 Task: Create an event for the annual hackathon, encouraging cross-functional teams to collaborate, innovate, and develop creative solutions to pressing business challenges on October 16th and 17th.
Action: Mouse moved to (43, 260)
Screenshot: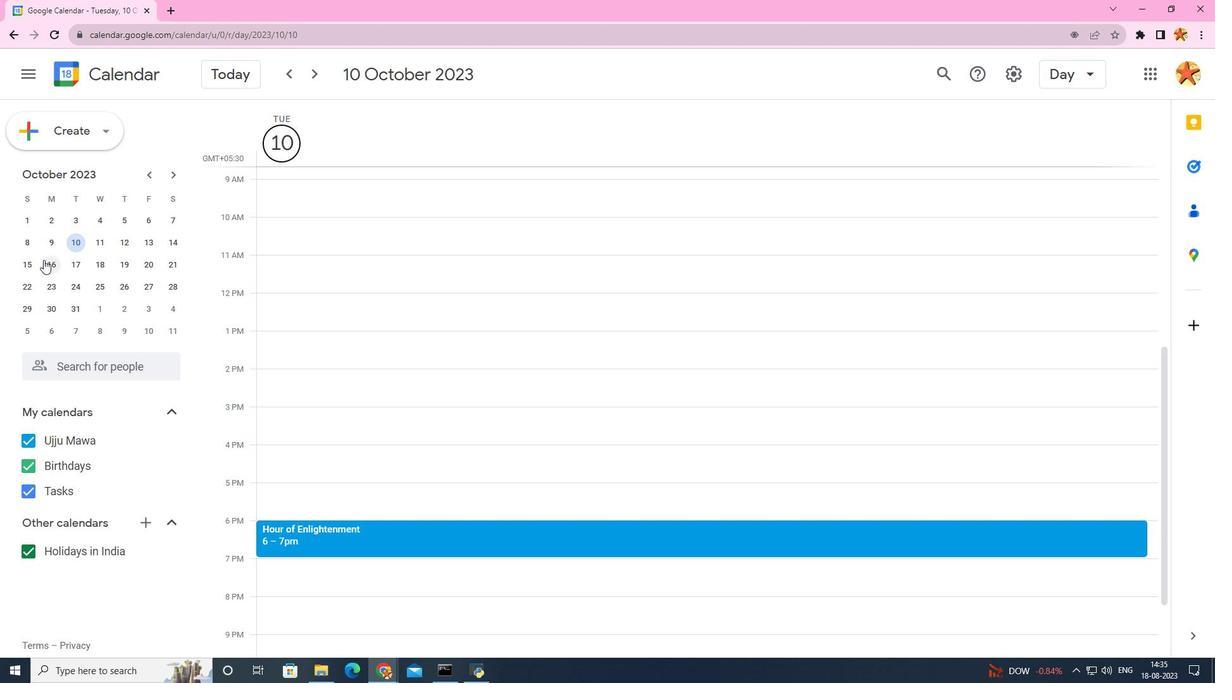 
Action: Mouse pressed left at (43, 260)
Screenshot: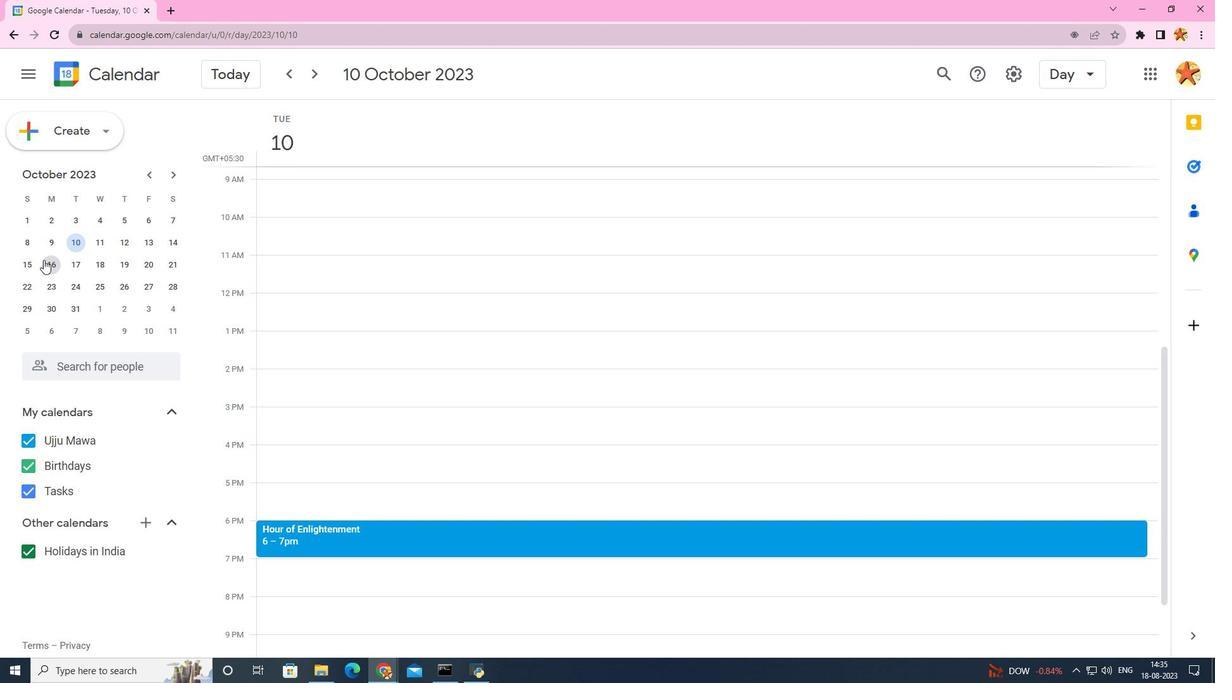 
Action: Mouse moved to (60, 267)
Screenshot: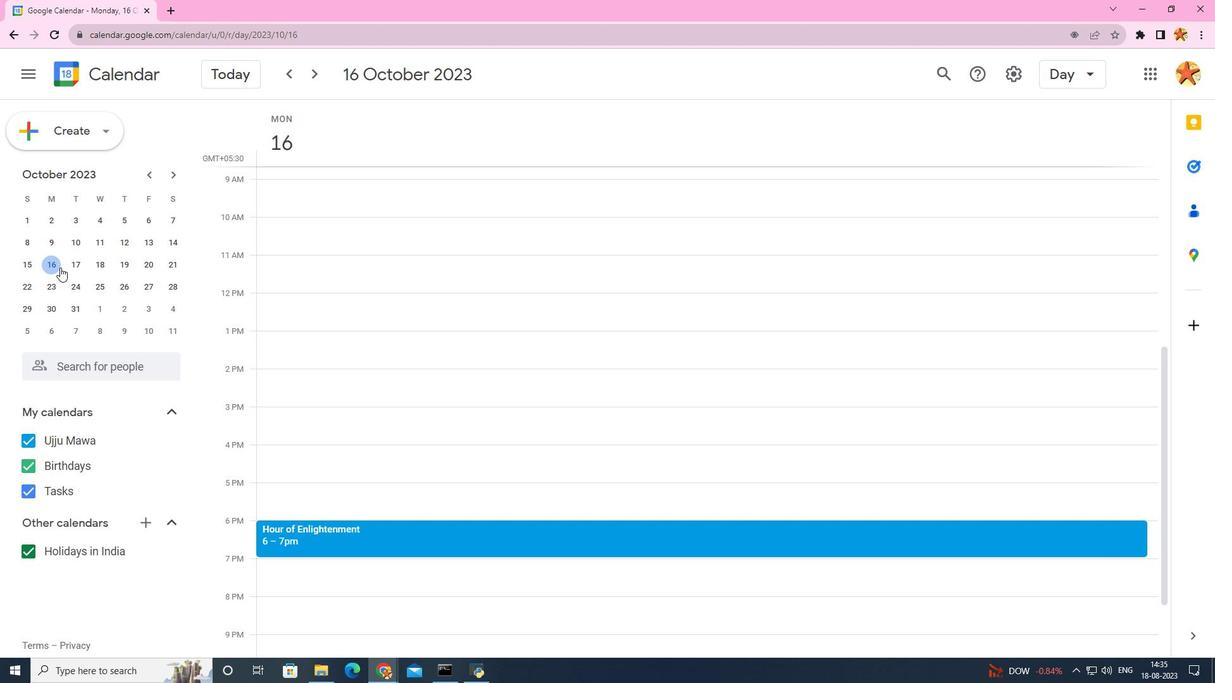 
Action: Mouse pressed left at (60, 267)
Screenshot: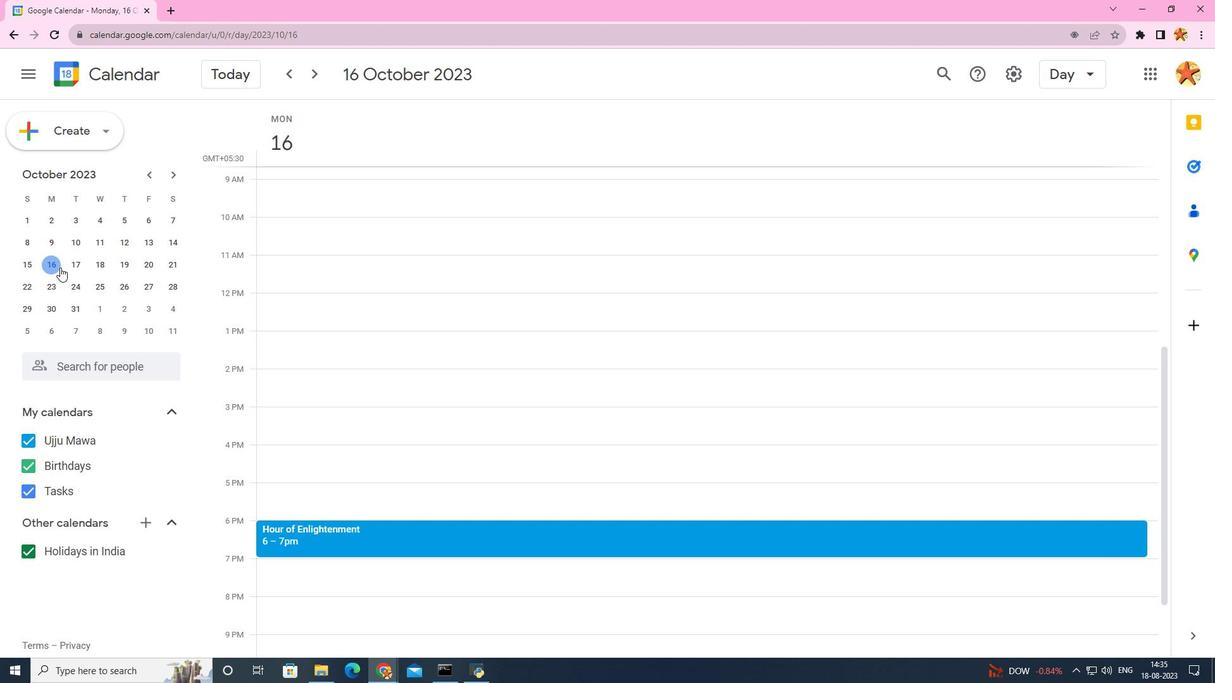 
Action: Mouse moved to (91, 141)
Screenshot: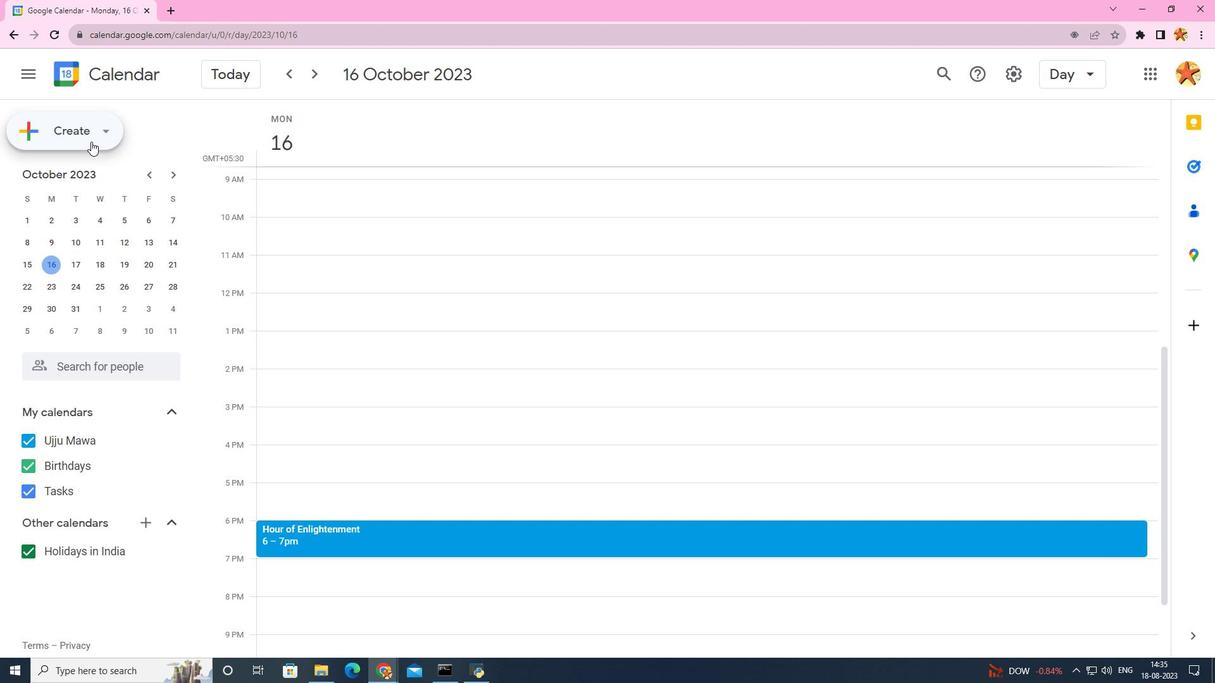 
Action: Mouse pressed left at (91, 141)
Screenshot: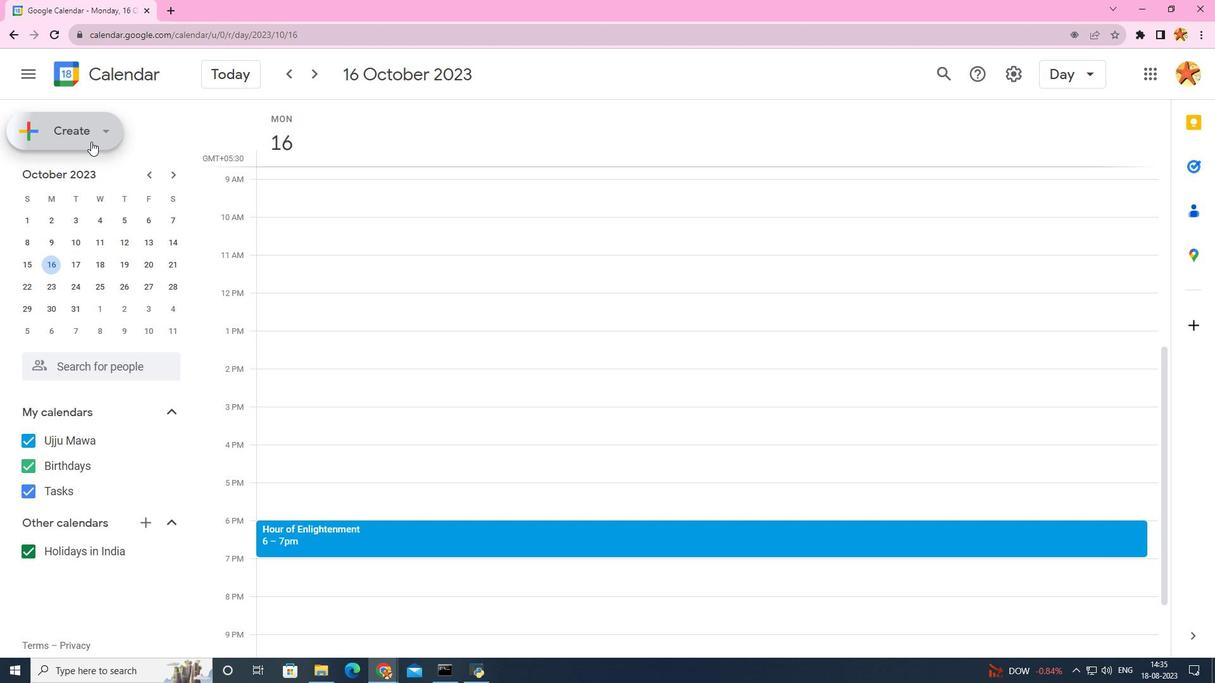 
Action: Mouse moved to (88, 167)
Screenshot: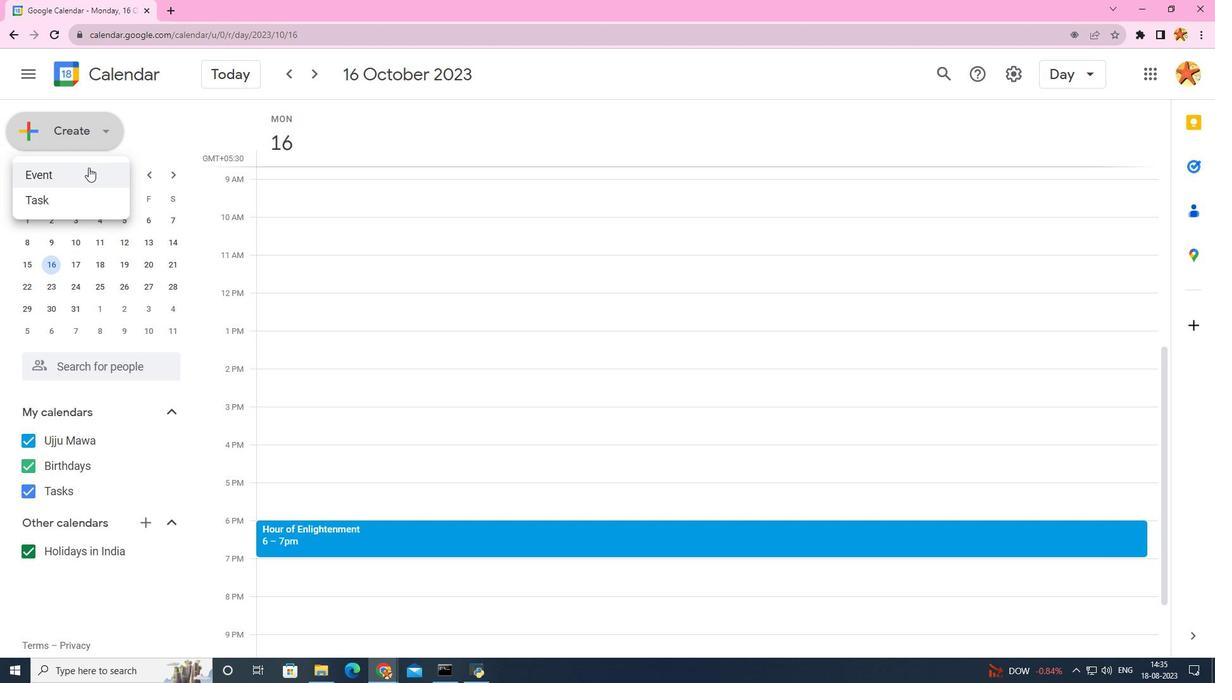 
Action: Mouse pressed left at (88, 167)
Screenshot: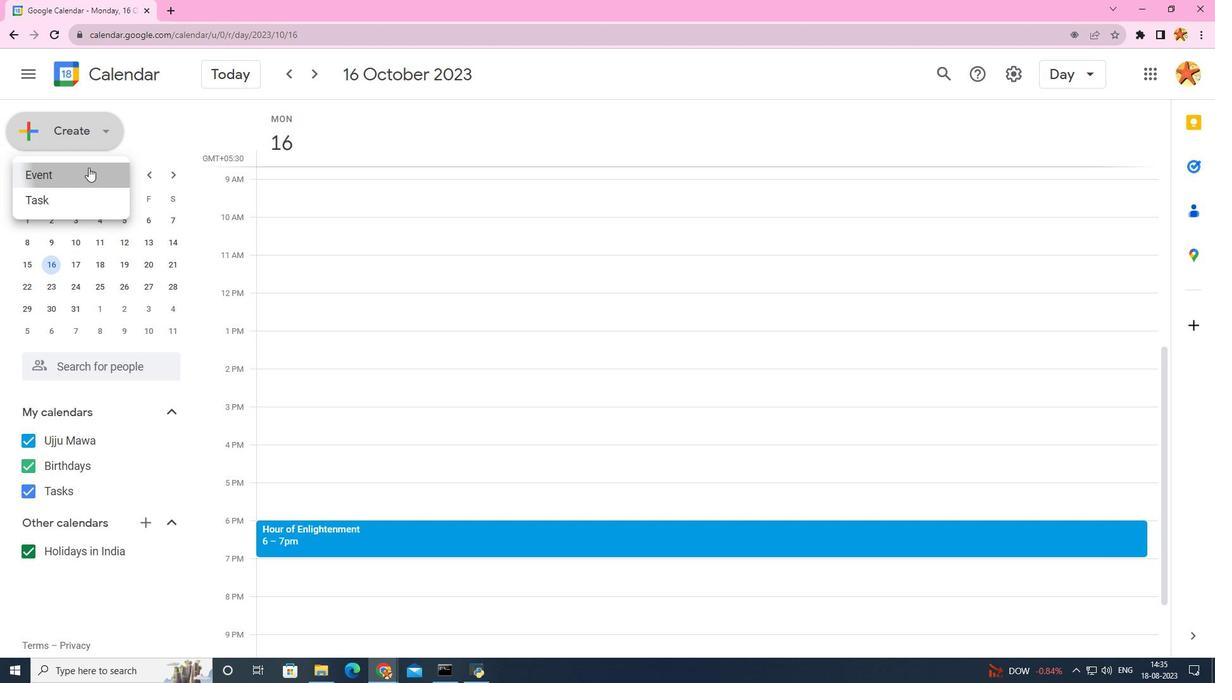 
Action: Mouse moved to (625, 303)
Screenshot: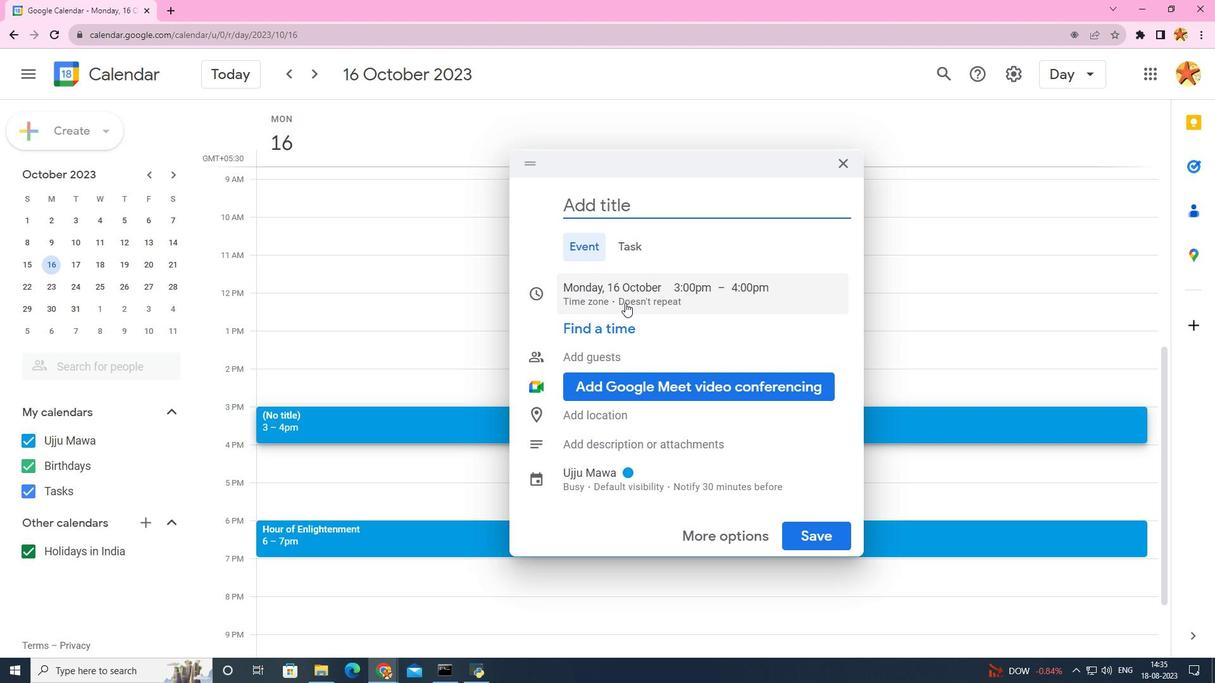 
Action: Mouse pressed left at (625, 303)
Screenshot: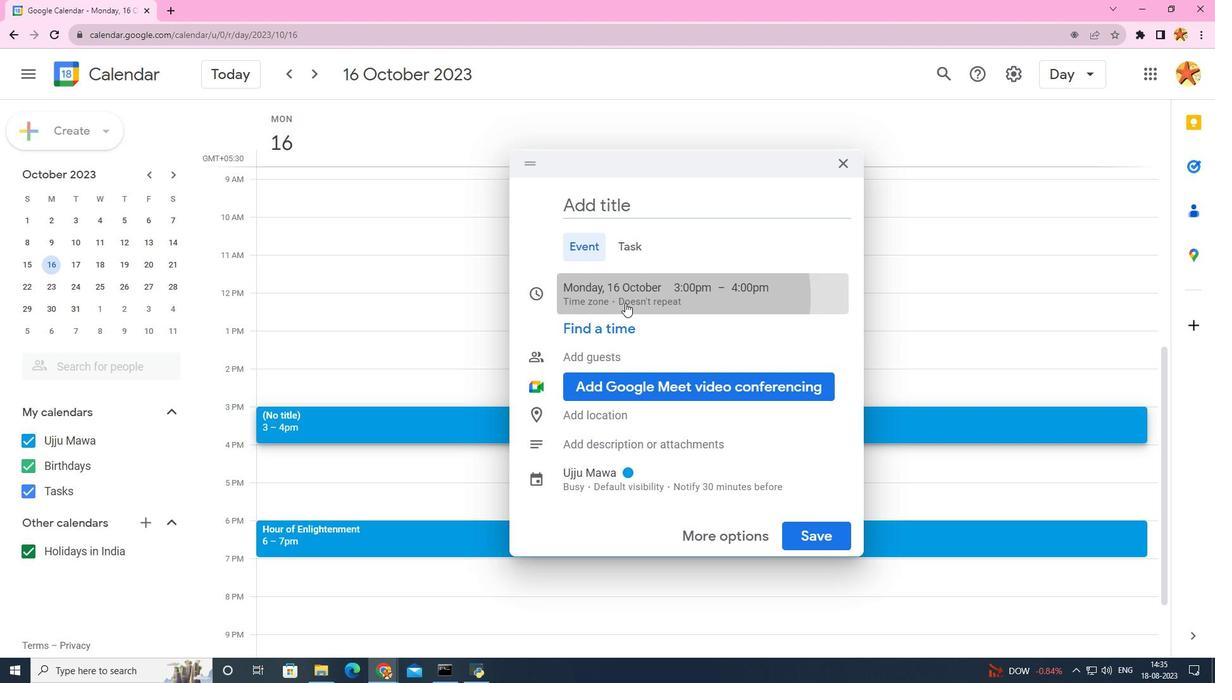 
Action: Mouse moved to (575, 320)
Screenshot: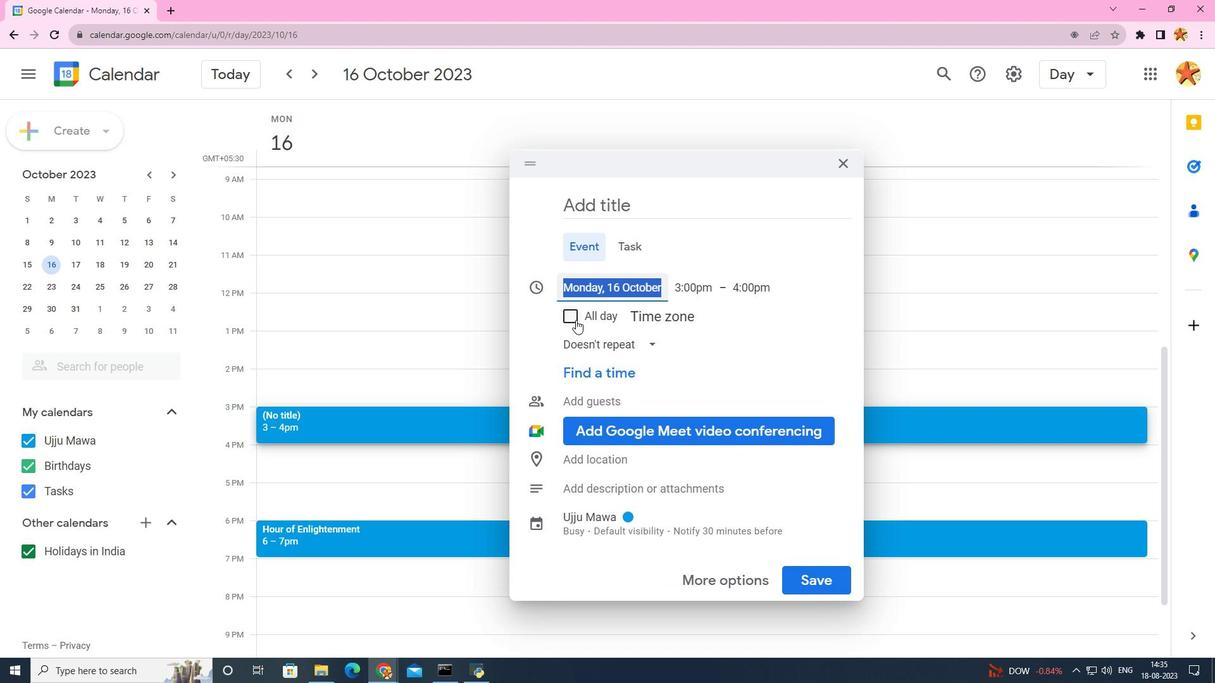 
Action: Mouse pressed left at (575, 320)
Screenshot: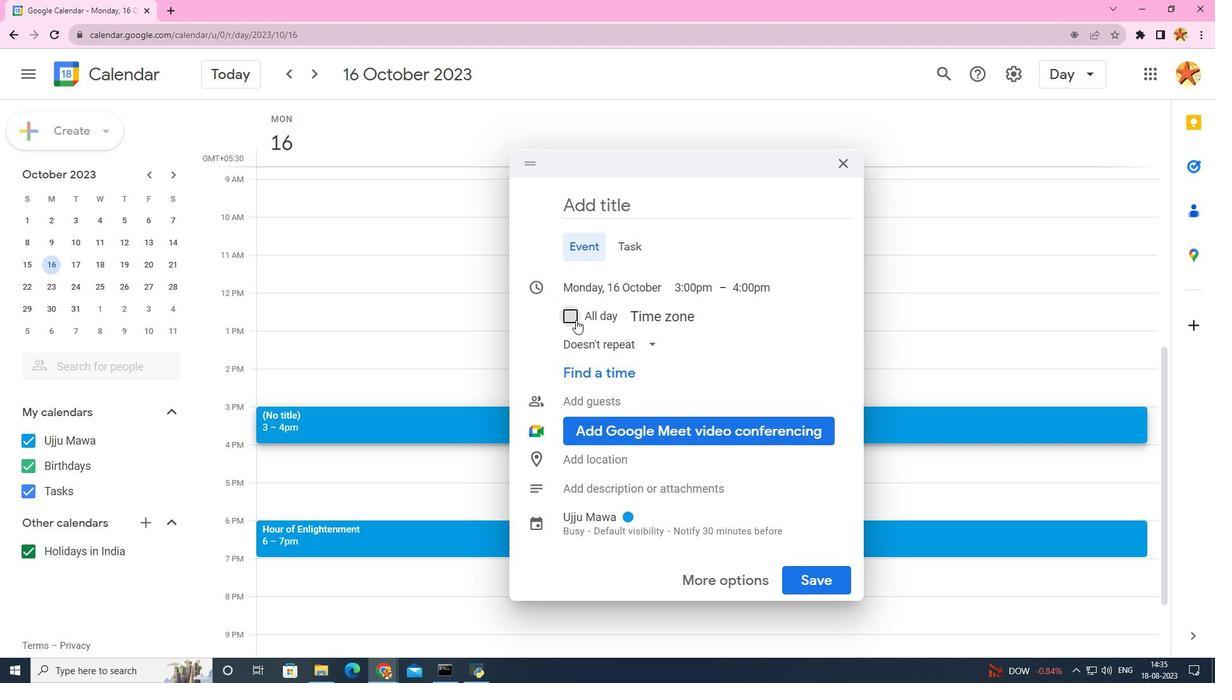 
Action: Mouse moved to (720, 288)
Screenshot: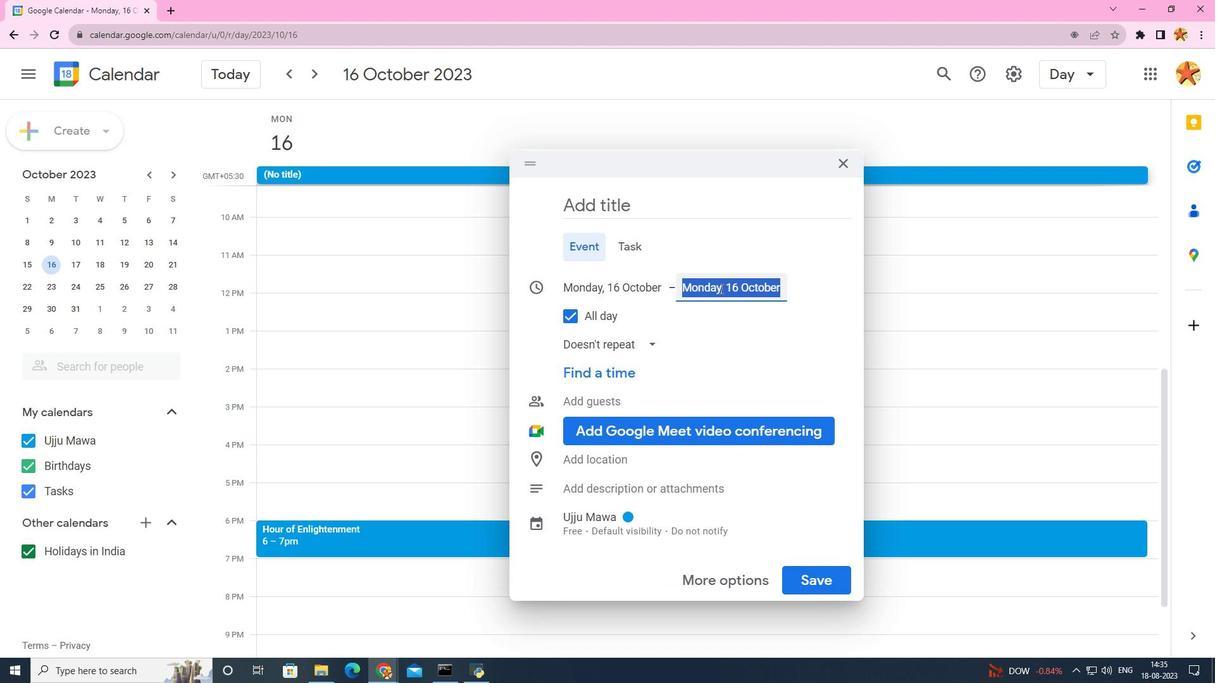 
Action: Mouse pressed left at (720, 288)
Screenshot: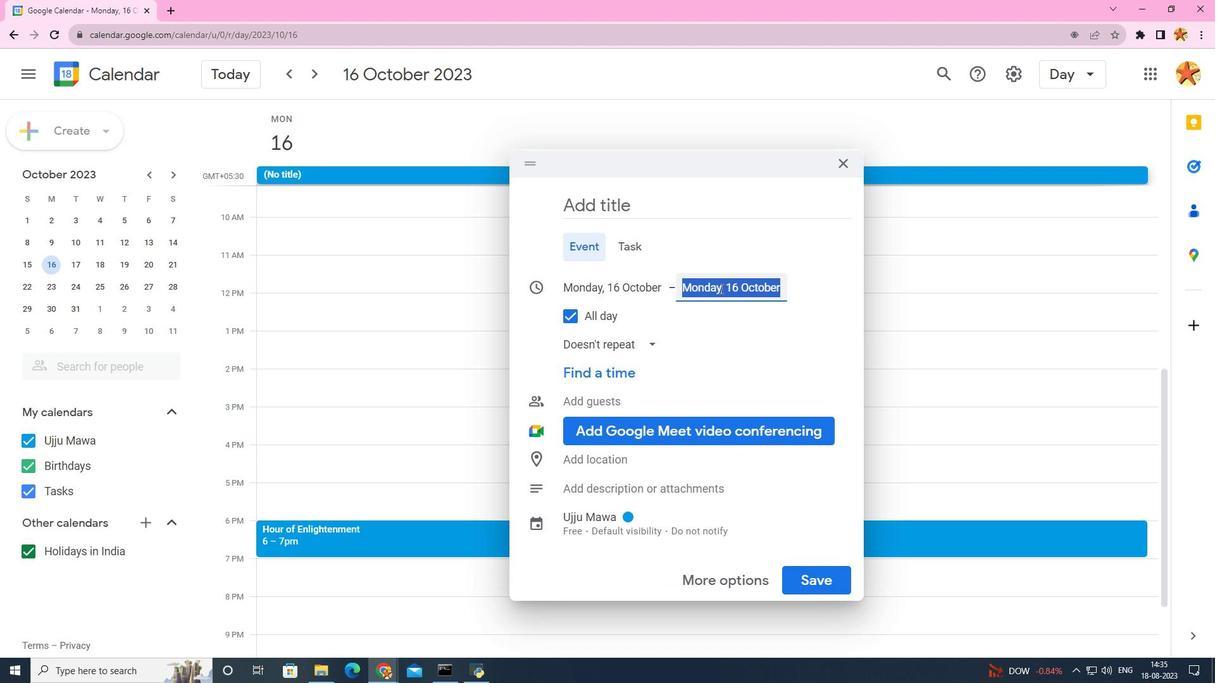 
Action: Mouse moved to (759, 411)
Screenshot: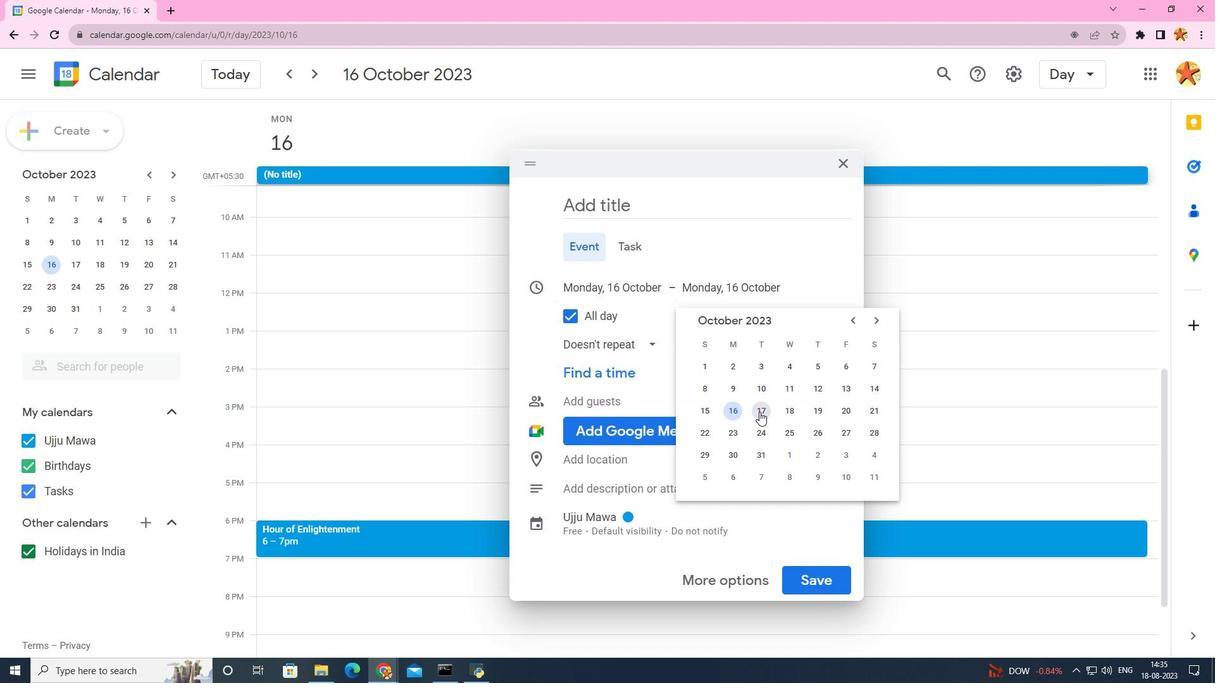 
Action: Mouse pressed left at (759, 411)
Screenshot: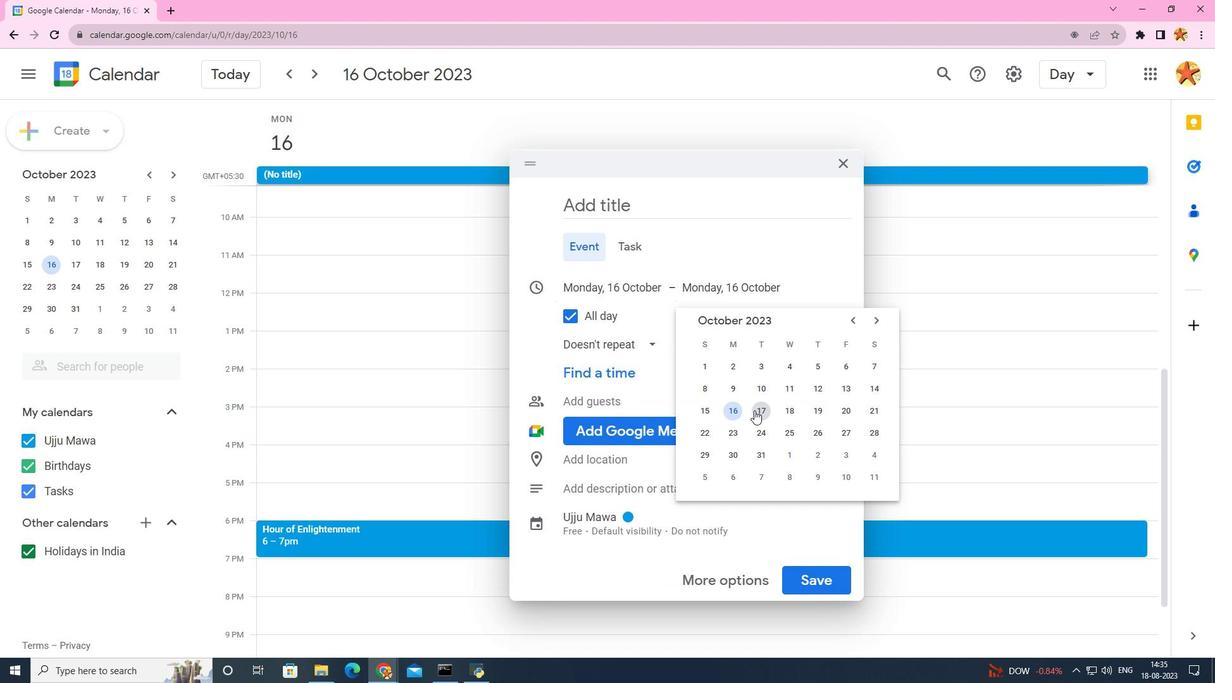 
Action: Mouse moved to (620, 208)
Screenshot: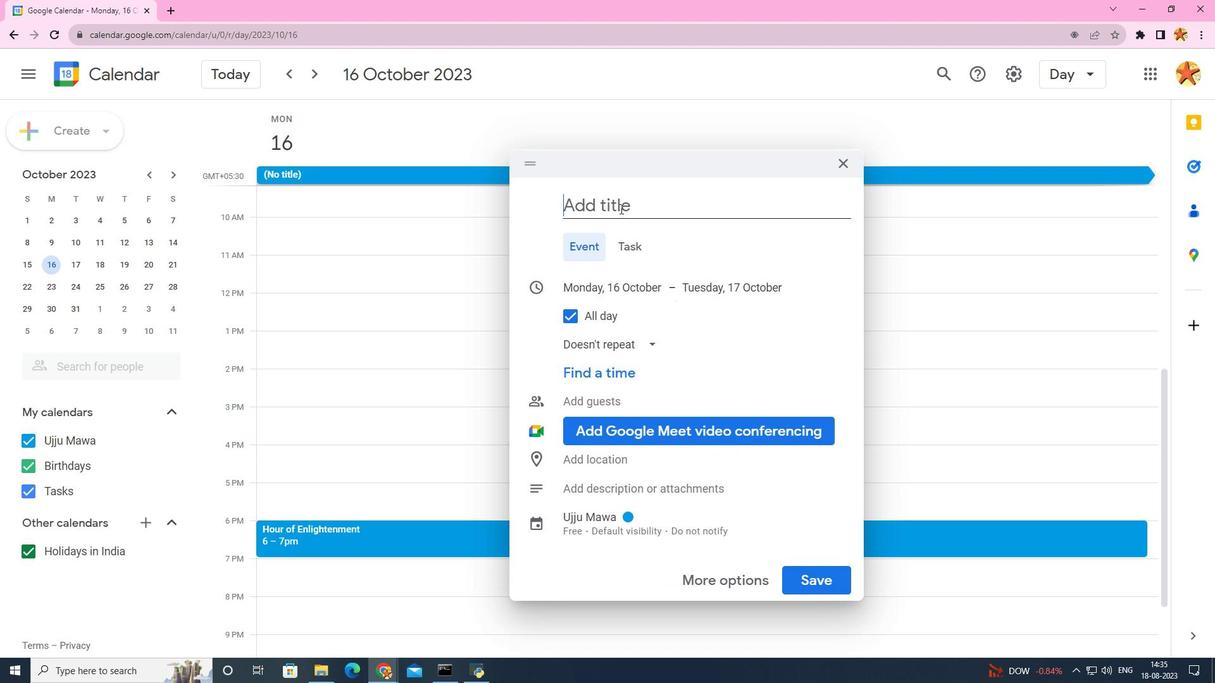 
Action: Mouse pressed left at (620, 208)
Screenshot: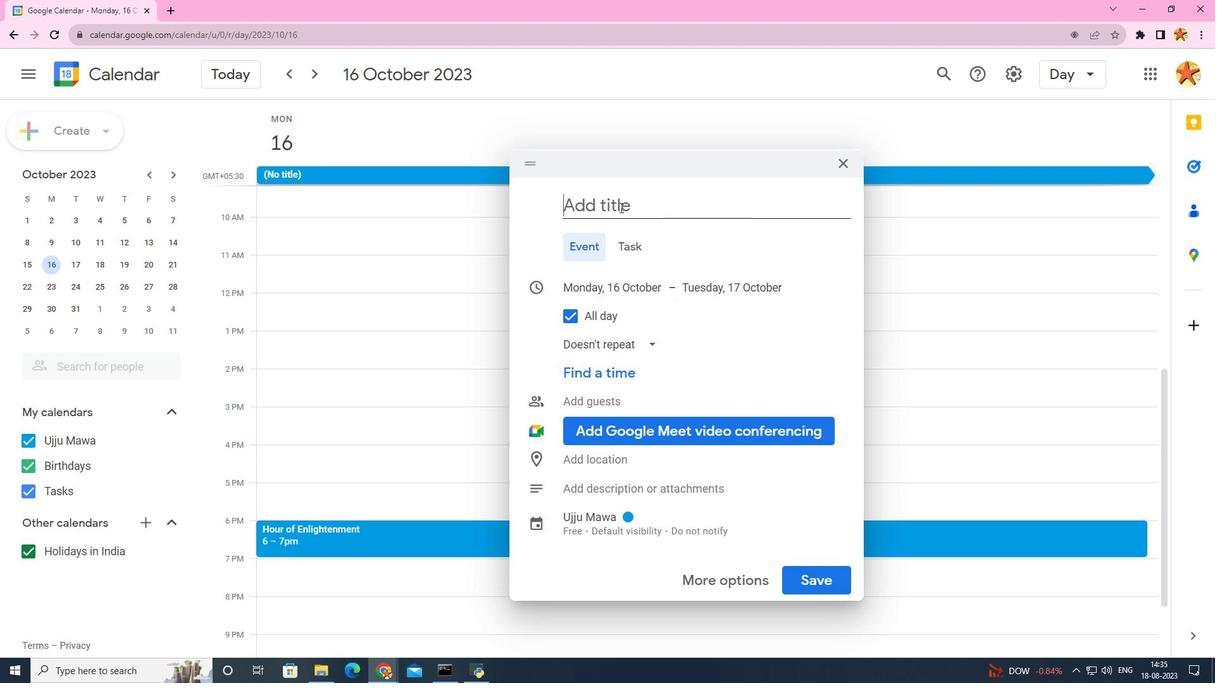 
Action: Mouse moved to (620, 207)
Screenshot: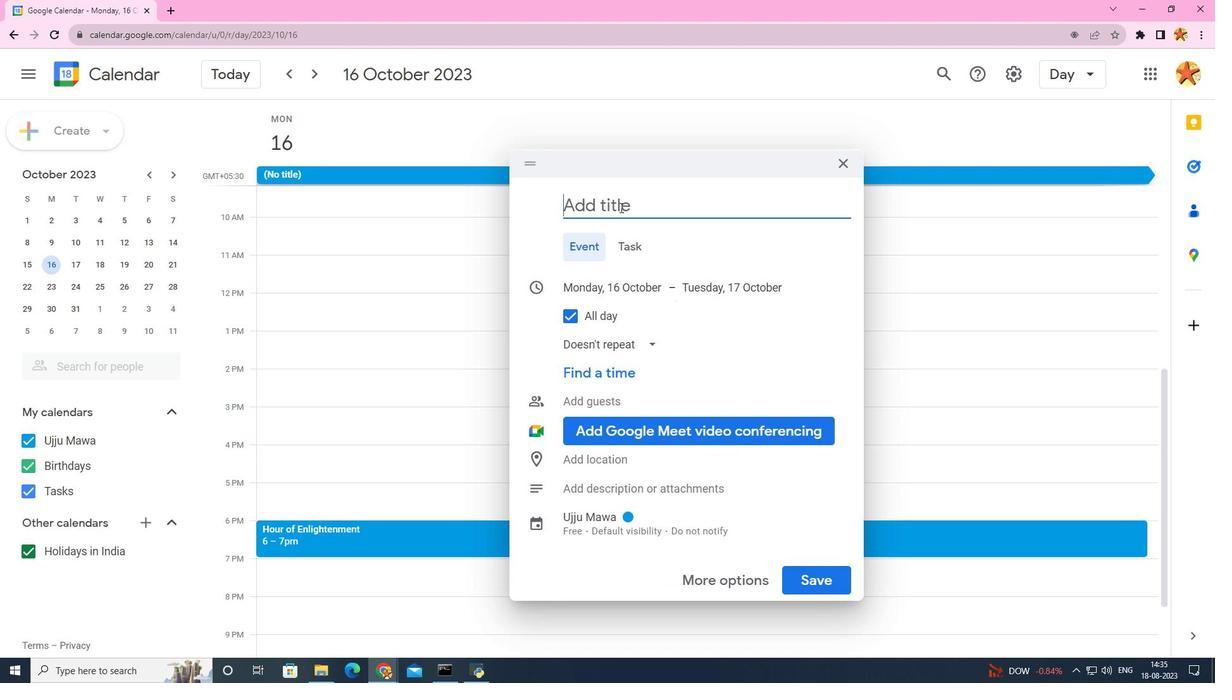 
Action: Key pressed <Key.caps_lock>A<Key.caps_lock>nnual<Key.space><Key.caps_lock>H<Key.caps_lock>acko<Key.backspace>athon
Screenshot: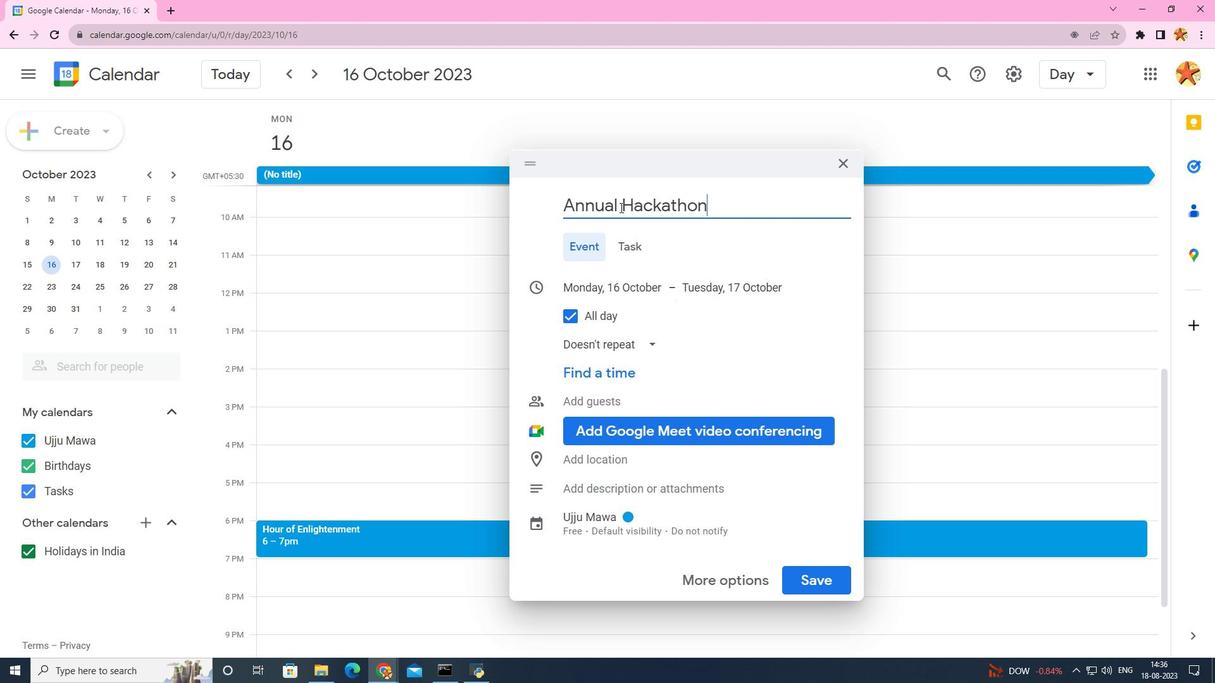 
Action: Mouse moved to (574, 493)
Screenshot: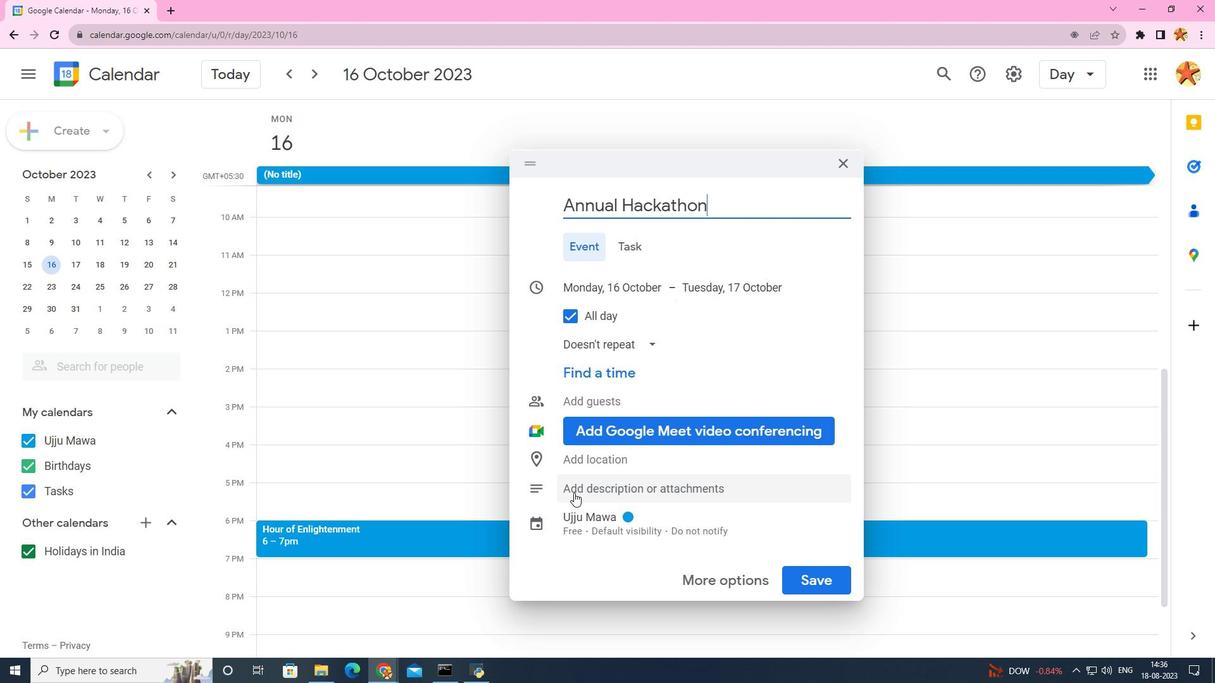 
Action: Mouse pressed left at (574, 493)
Screenshot: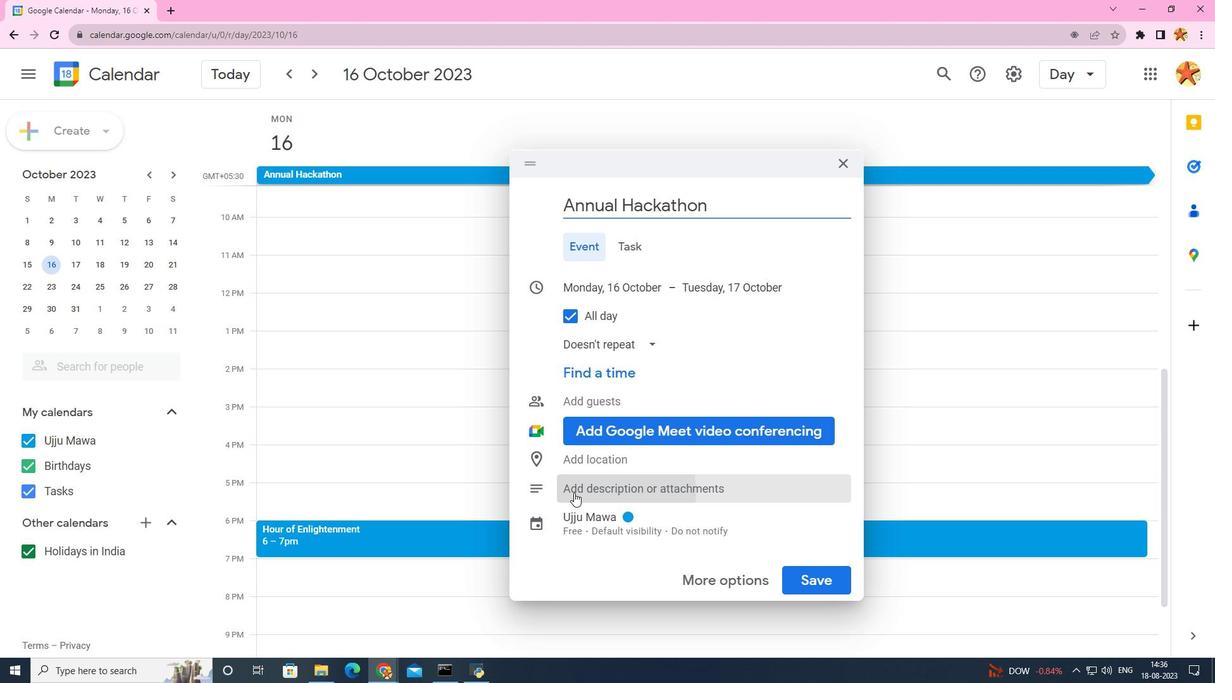 
Action: Mouse moved to (590, 463)
Screenshot: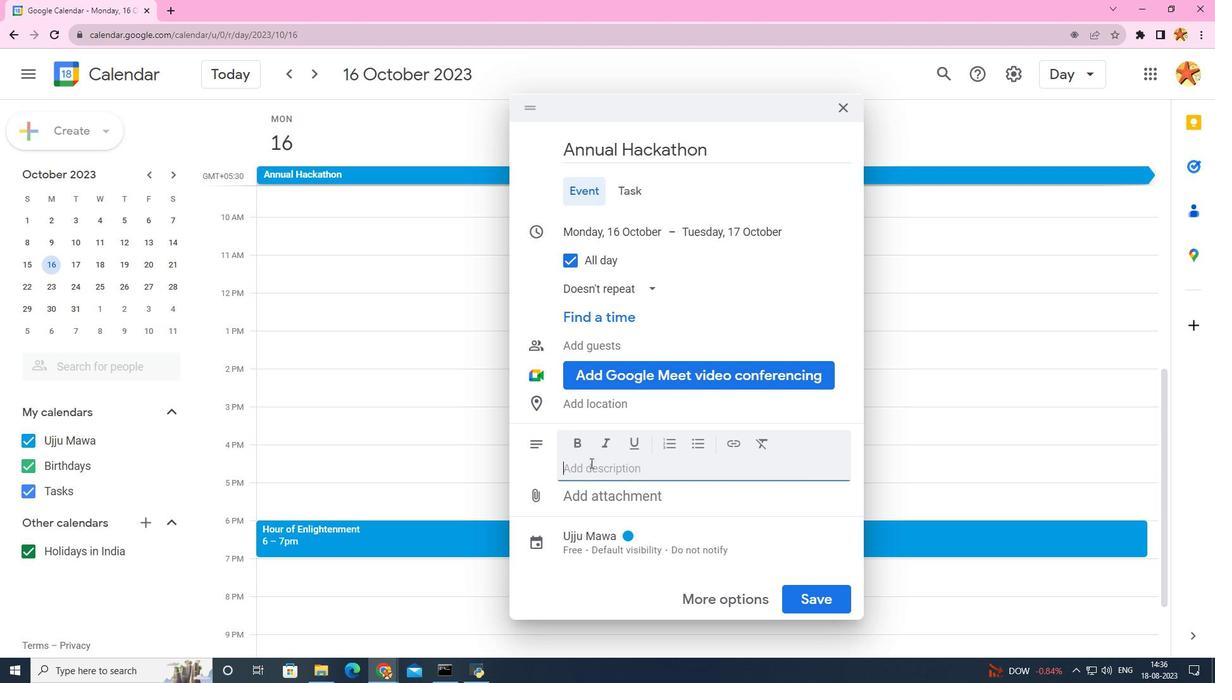 
Action: Key pressed <Key.caps_lock>H<Key.caps_lock>ost<Key.space>an<Key.space>event<Key.space>for<Key.space>the<Key.space>annual<Key.space>hackathon,encouraging<Key.space>cross<Key.space>functional<Key.space>teams<Key.space>to<Key.space>collaborate<Key.space>,<Key.space>innovate<Key.space>and<Key.space><Key.backspace><Key.backspace><Key.backspace><Key.backspace>,<Key.space>and<Key.space>develop<Key.space>creative<Key.space>solutions<Key.space>to<Key.space>pressing<Key.space>business<Key.space>chaleb<Key.backspace><Key.backspace>lenges,<Key.backspace>.
Screenshot: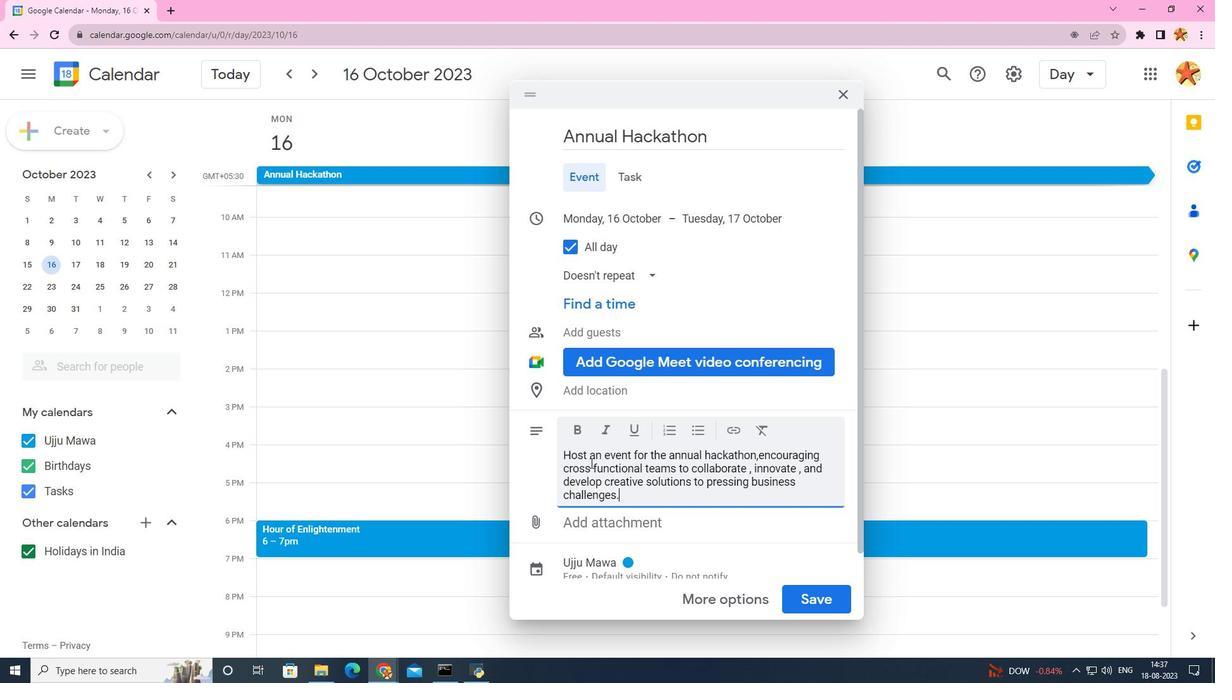 
Action: Mouse moved to (688, 504)
Screenshot: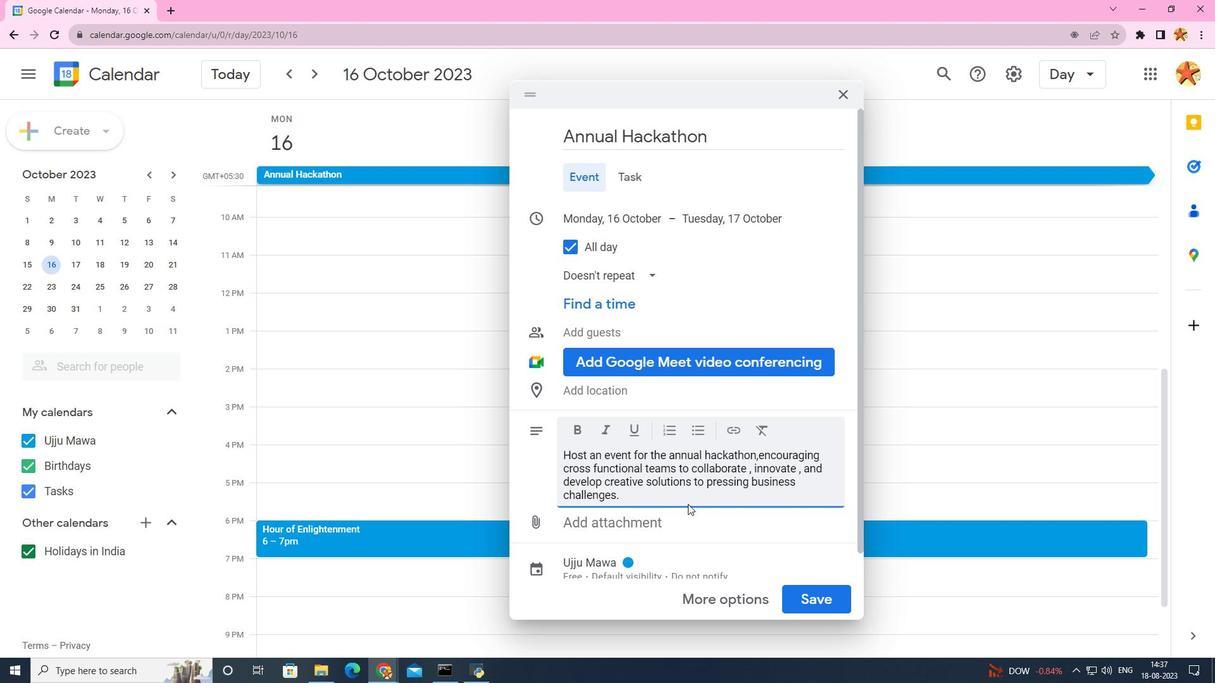 
Action: Mouse scrolled (688, 503) with delta (0, 0)
Screenshot: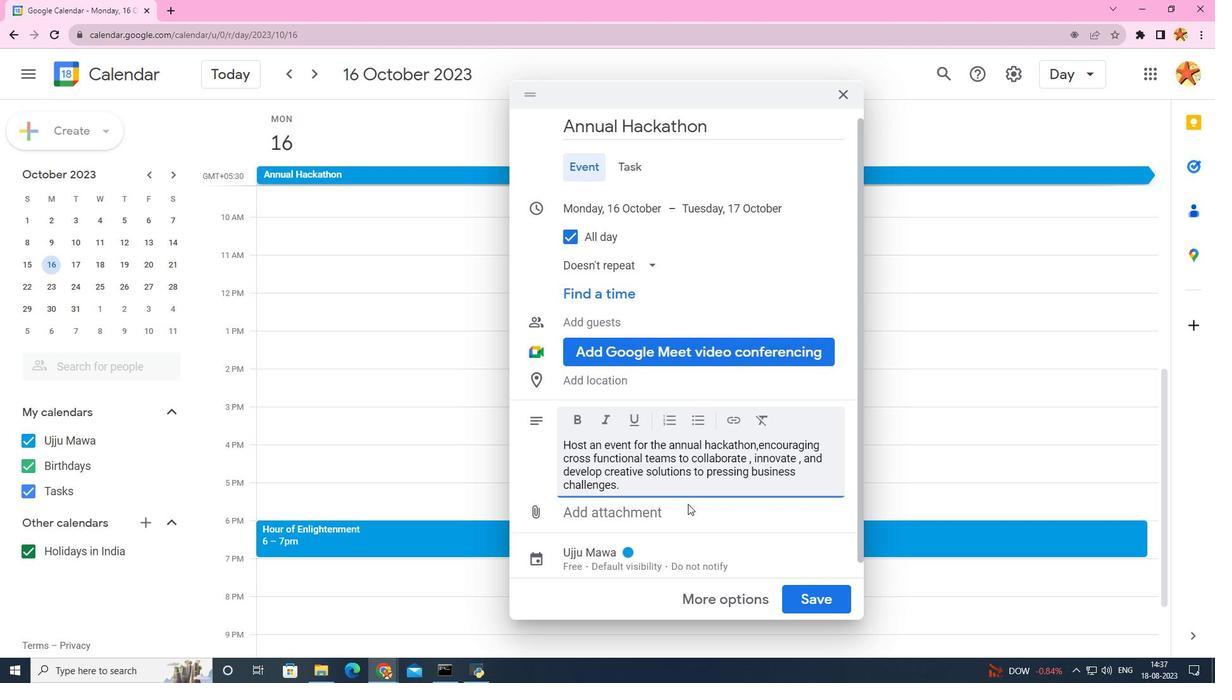 
Action: Mouse scrolled (688, 503) with delta (0, 0)
Screenshot: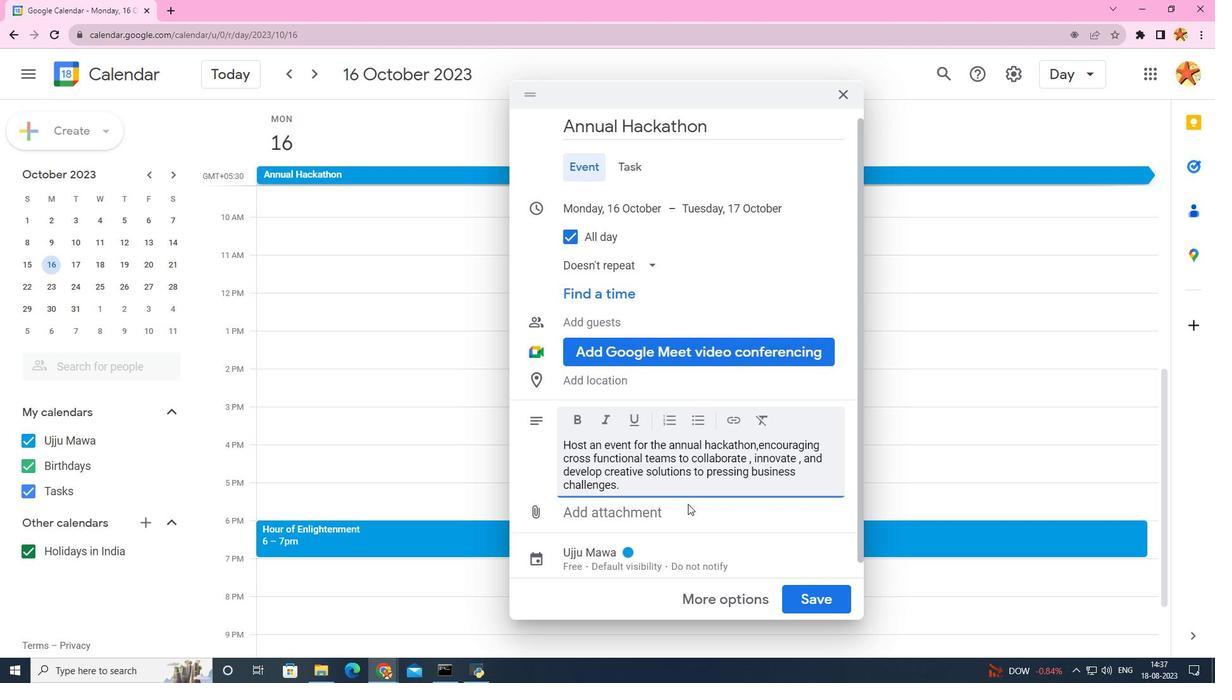 
Action: Mouse scrolled (688, 503) with delta (0, 0)
Screenshot: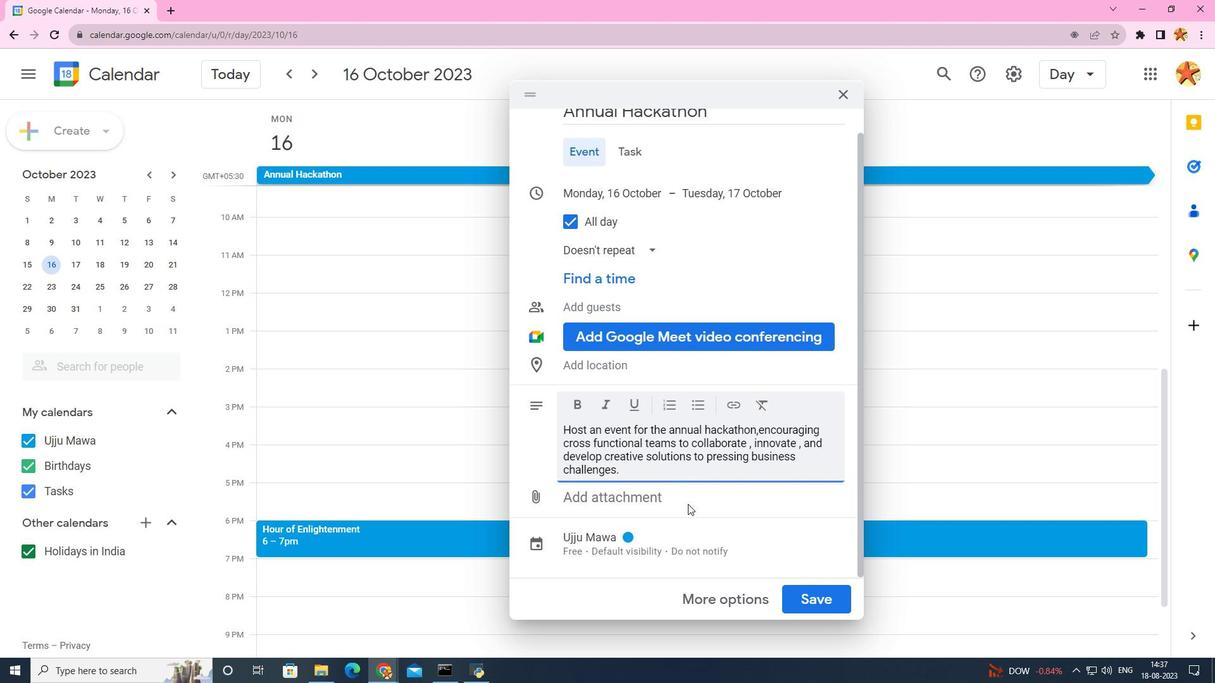 
Action: Mouse scrolled (688, 503) with delta (0, 0)
Screenshot: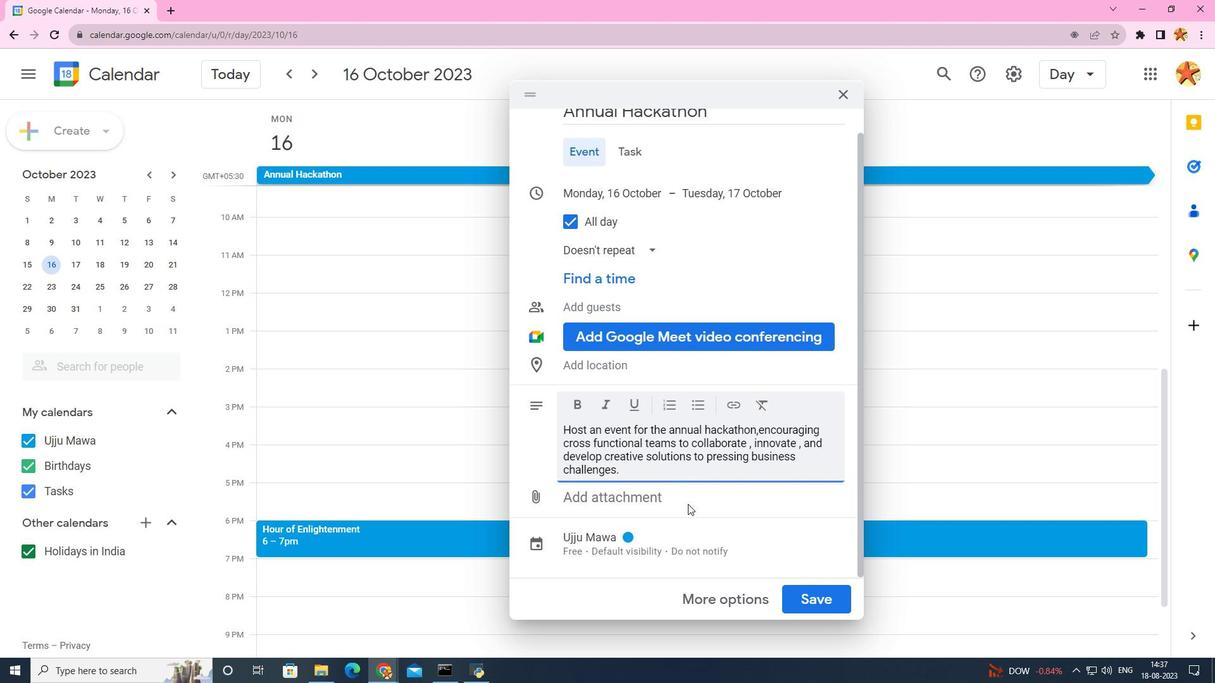 
Action: Mouse scrolled (688, 503) with delta (0, 0)
Screenshot: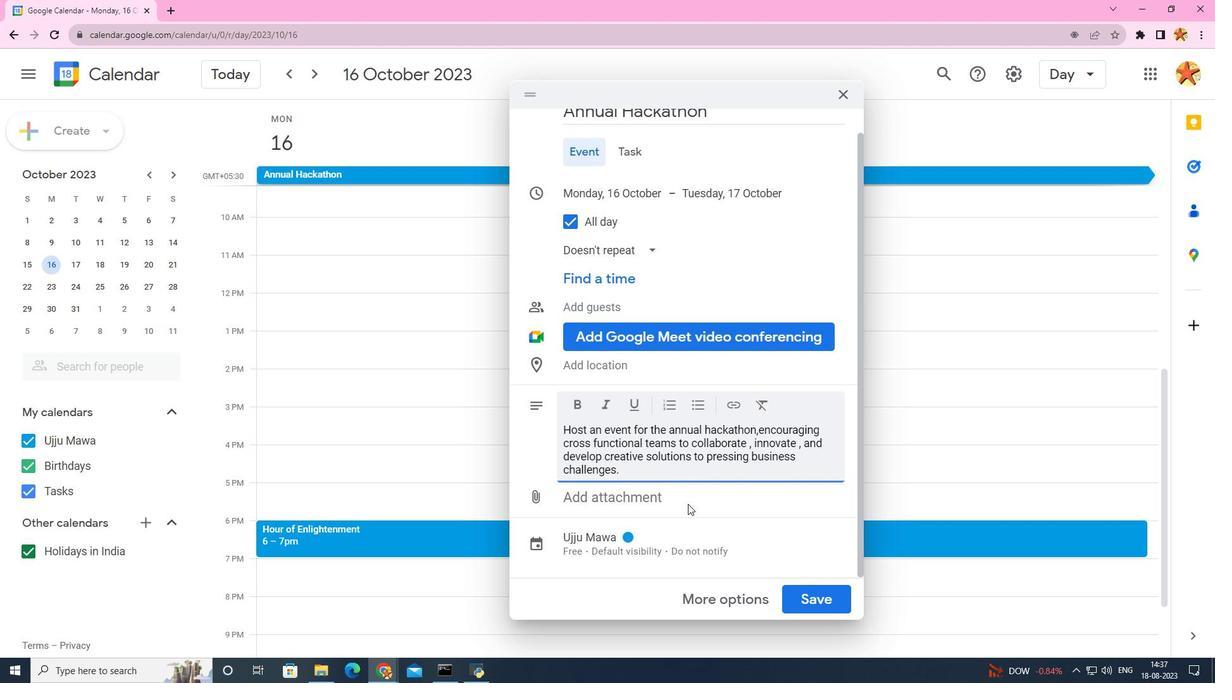 
Action: Mouse moved to (627, 362)
Screenshot: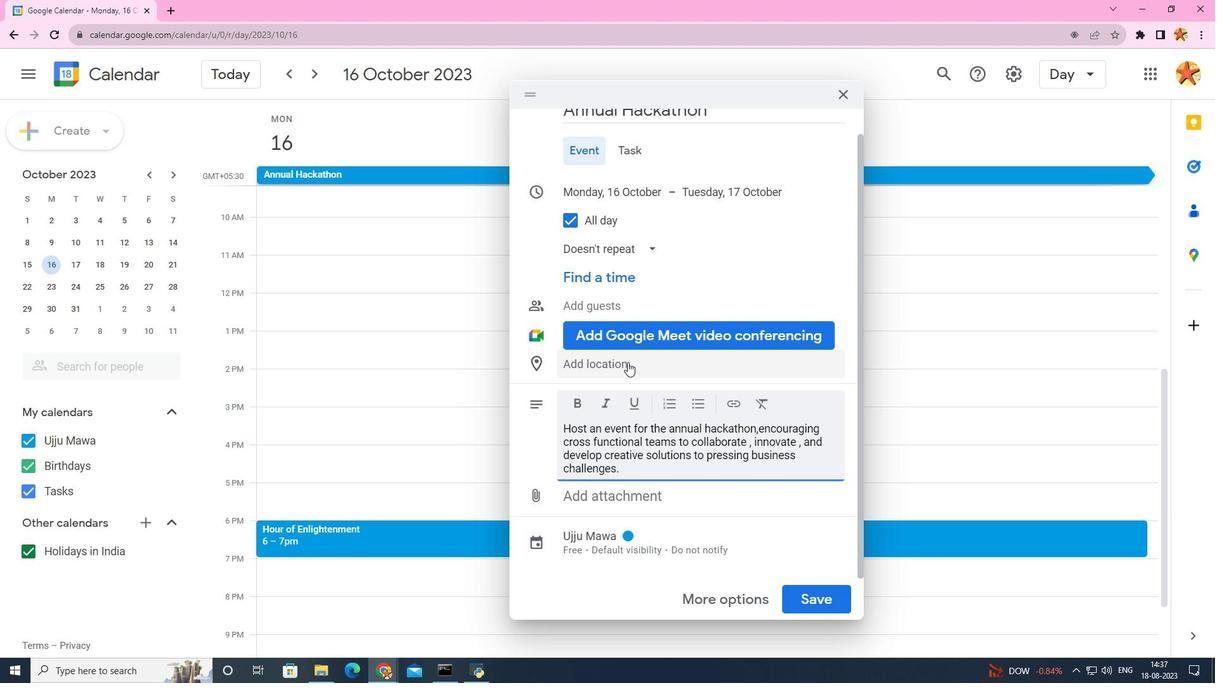 
Action: Mouse scrolled (627, 363) with delta (0, 0)
Screenshot: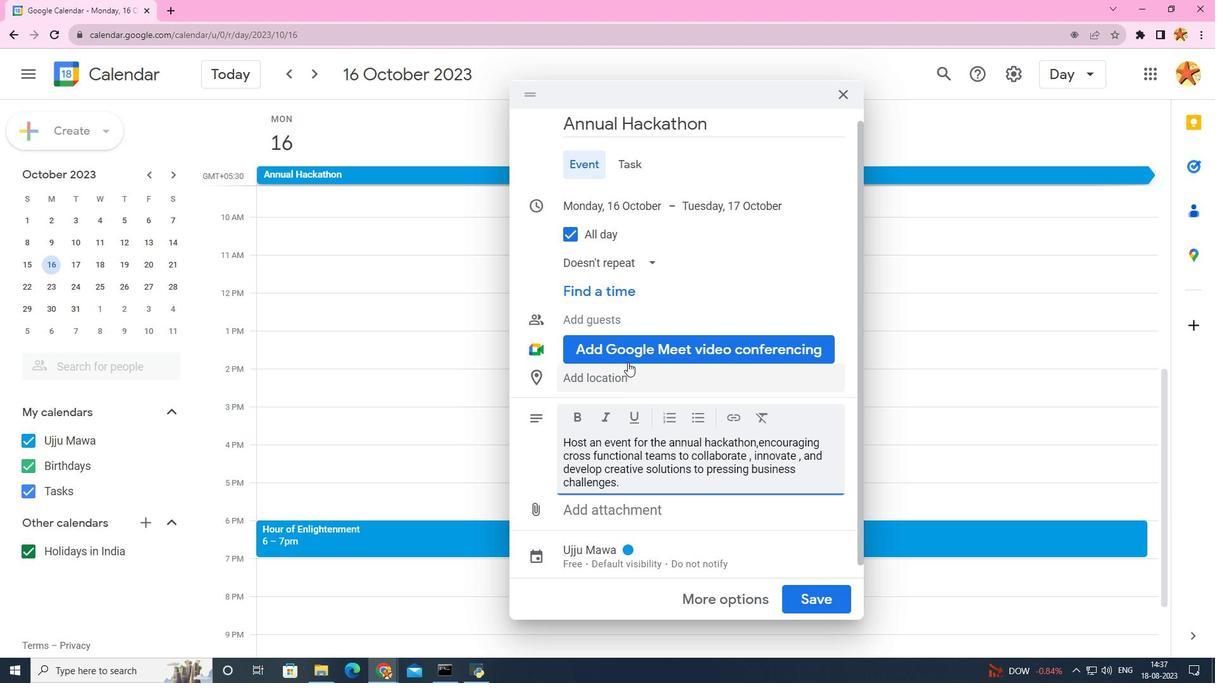 
Action: Mouse scrolled (627, 363) with delta (0, 0)
Screenshot: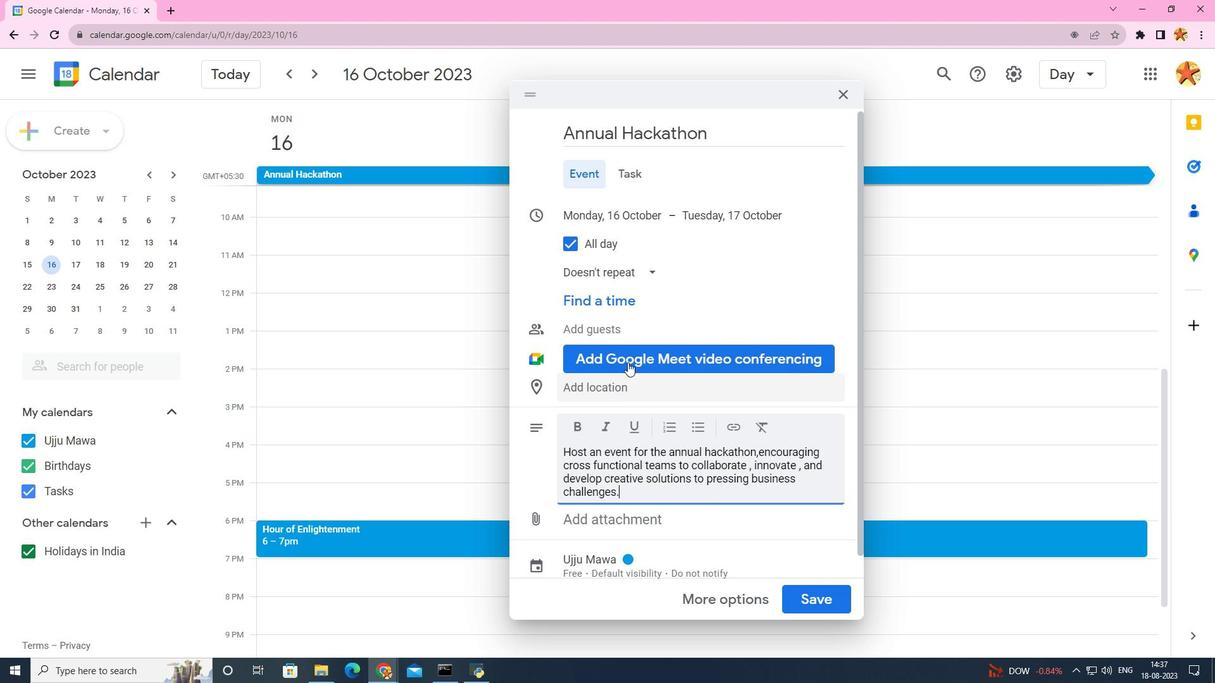 
Action: Mouse scrolled (627, 363) with delta (0, 0)
Screenshot: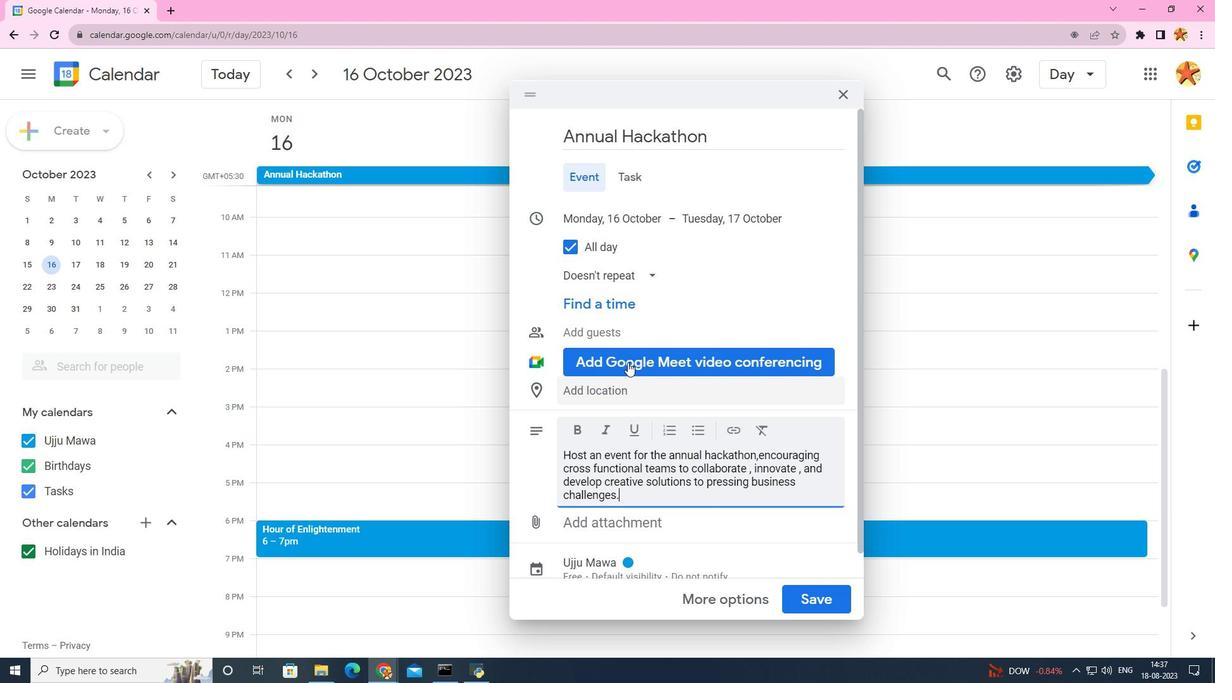 
Action: Mouse moved to (808, 609)
Screenshot: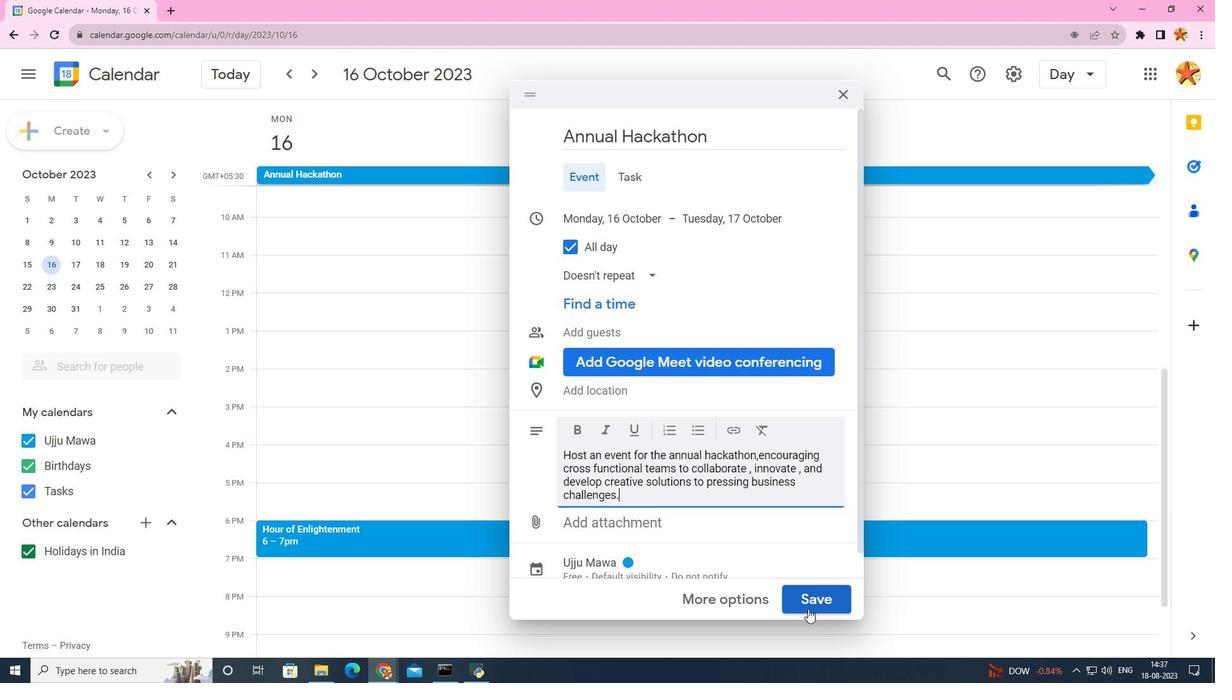
Action: Mouse pressed left at (808, 609)
Screenshot: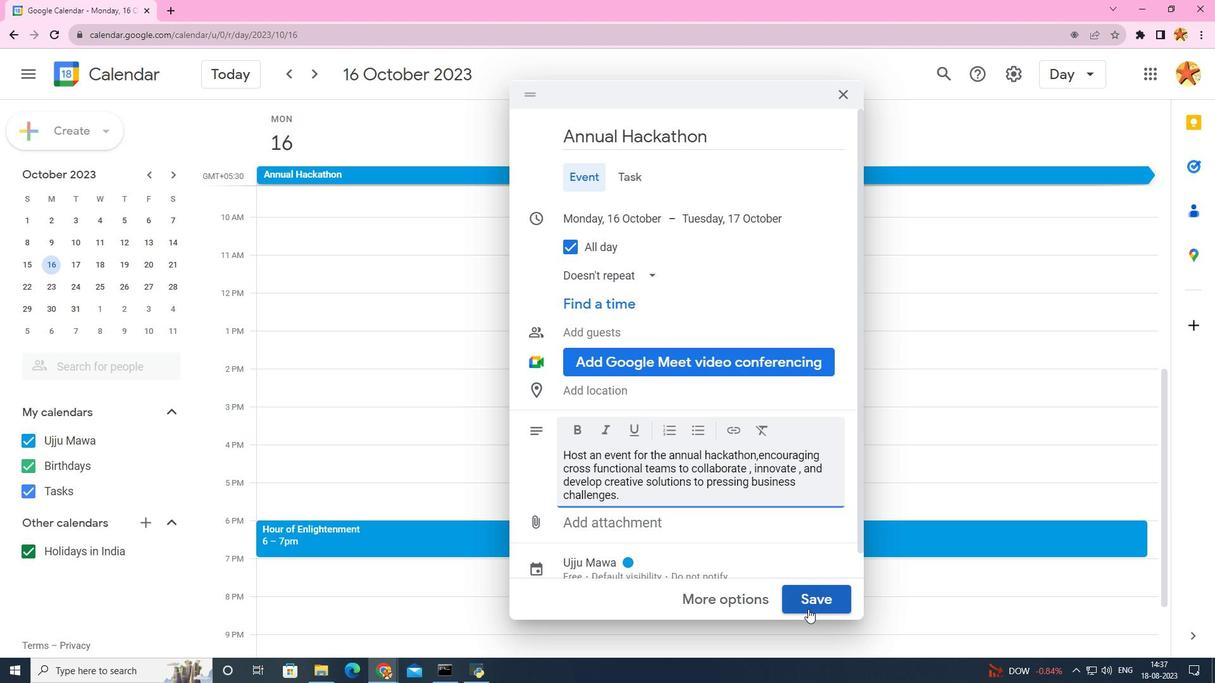 
Action: Mouse moved to (669, 530)
Screenshot: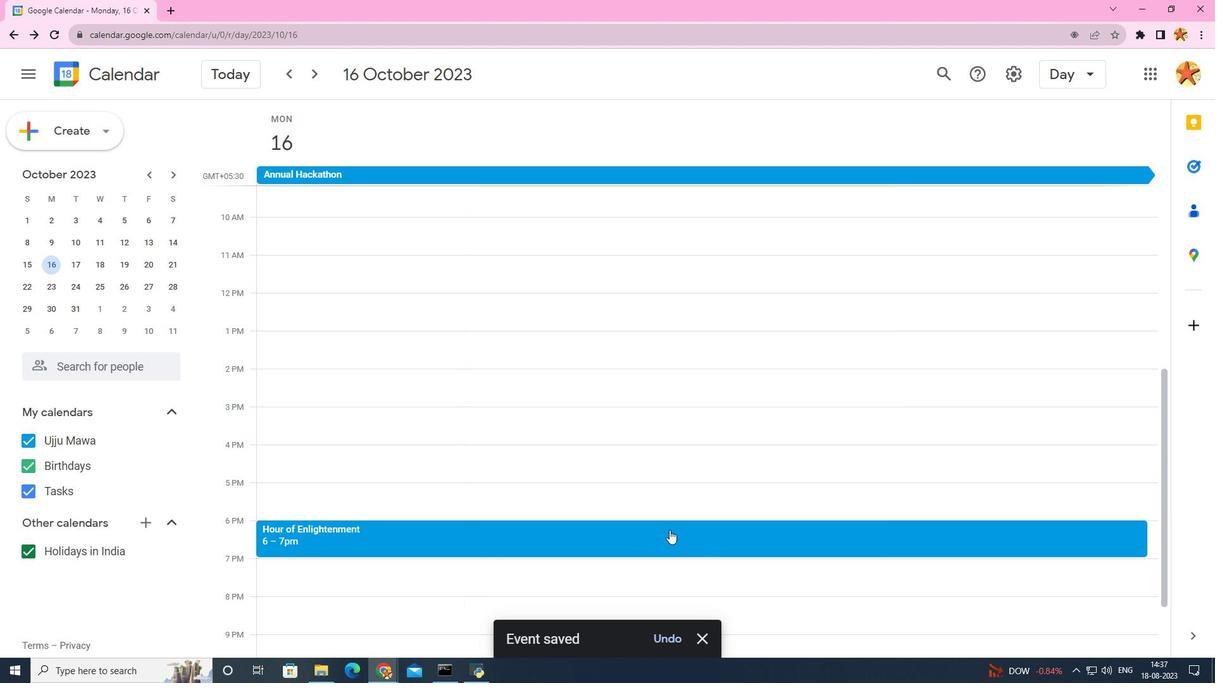 
